 Task: Create a task  Implement version control for better code management , assign it to team member softage.7@softage.net in the project TracePlan and update the status of the task to  On Track  , set the priority of the task to Low.
Action: Mouse moved to (62, 270)
Screenshot: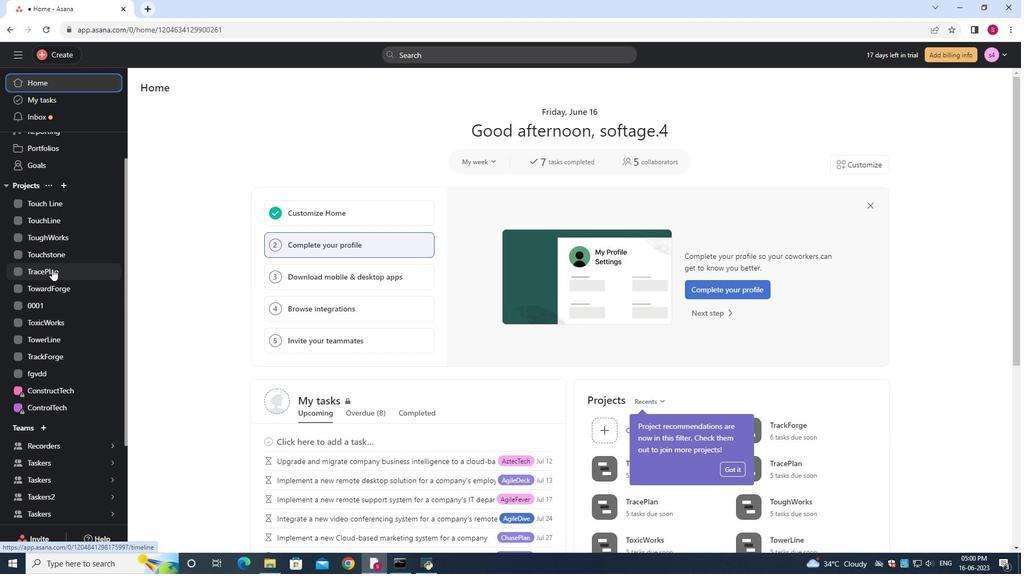 
Action: Mouse pressed left at (62, 270)
Screenshot: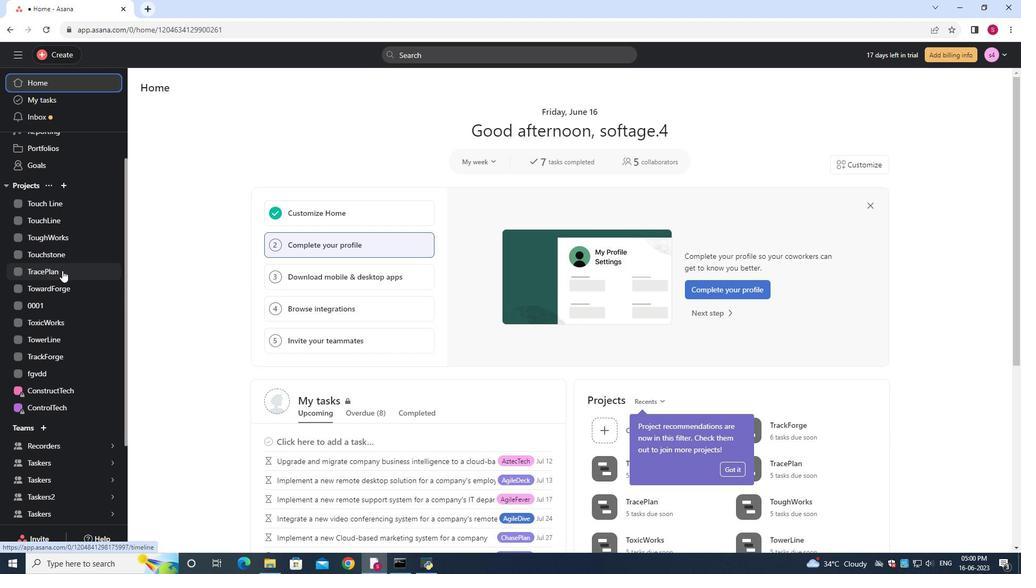 
Action: Mouse moved to (176, 140)
Screenshot: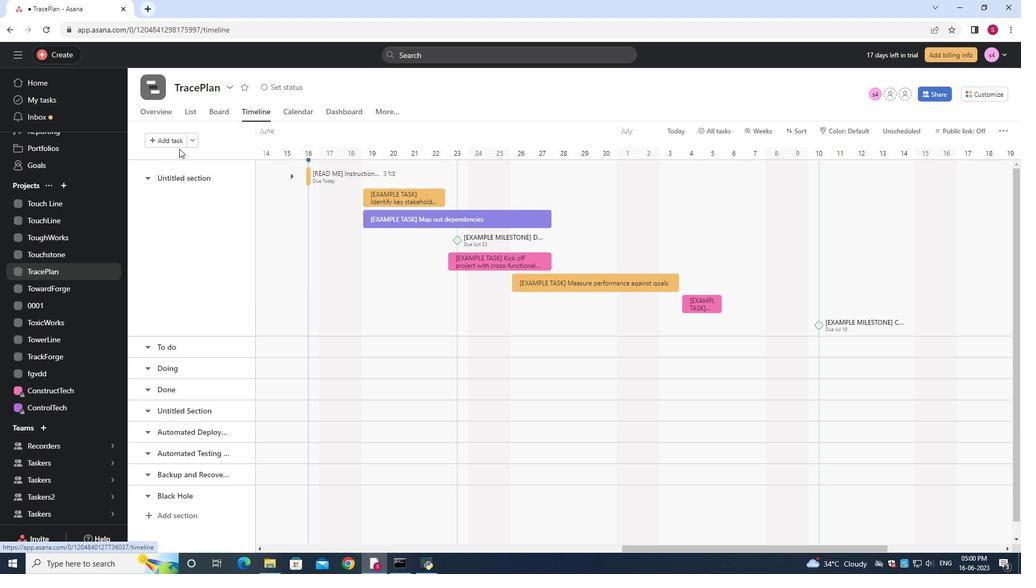 
Action: Mouse pressed left at (176, 140)
Screenshot: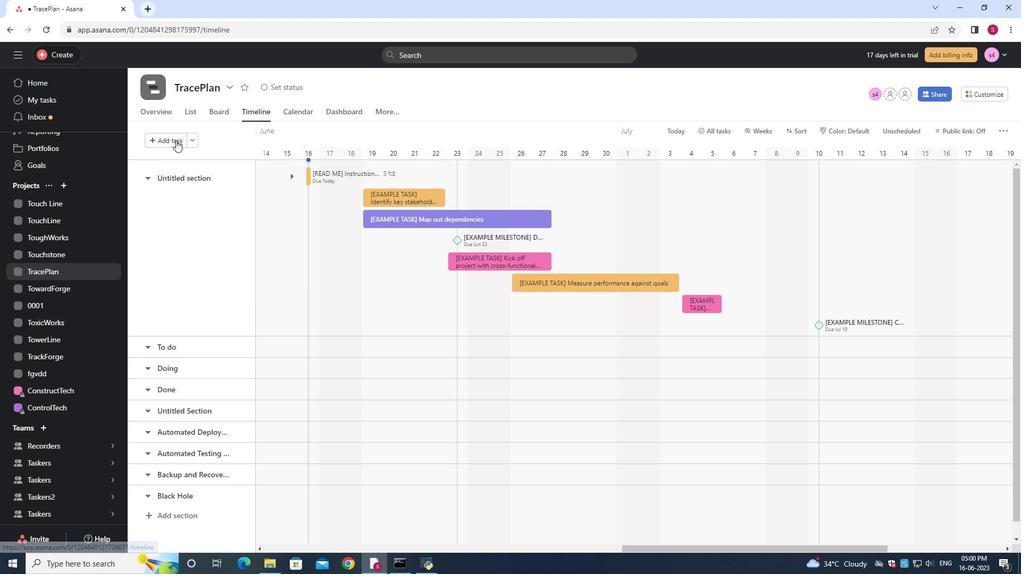 
Action: Key pressed <Key.shift>Implement<Key.space><Key.shift><Key.shift><Key.shift><Key.shift><Key.shift><Key.shift><Key.shift><Key.shift><Key.shift><Key.shift><Key.shift><Key.shift><Key.shift><Key.shift><Key.shift>version<Key.space>control<Key.space>for<Key.space>better<Key.space>code<Key.space>management
Screenshot: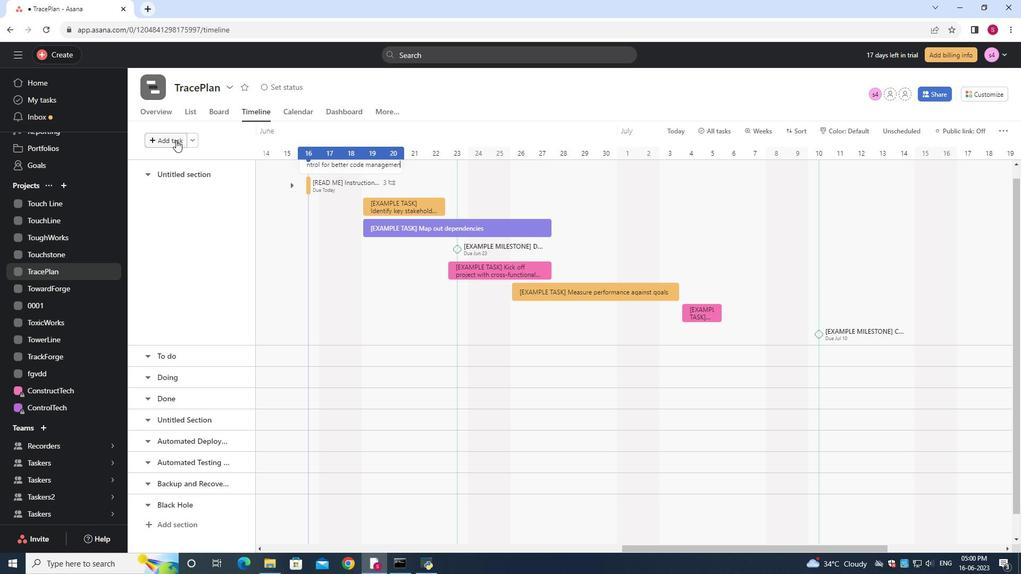 
Action: Mouse moved to (398, 166)
Screenshot: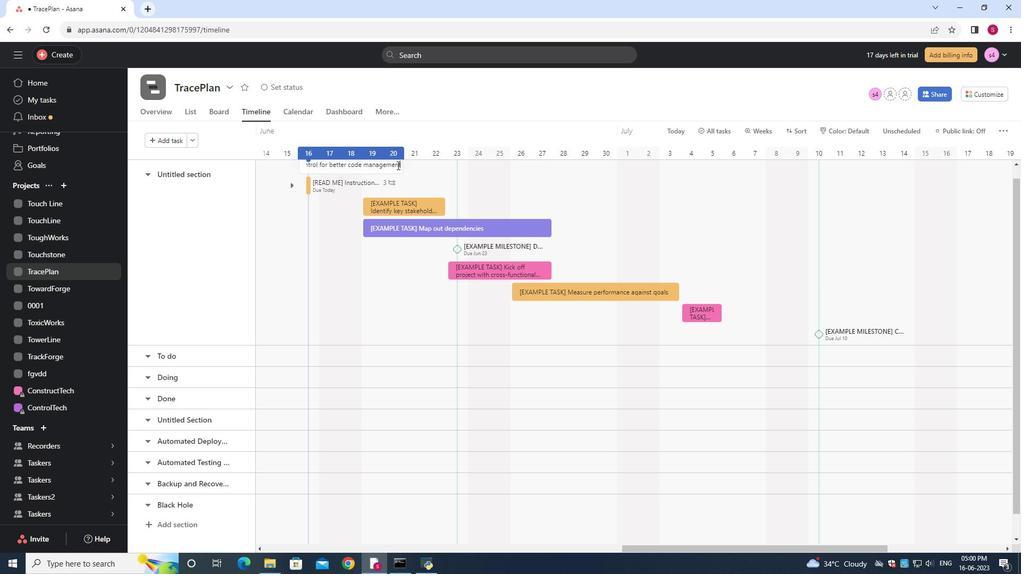 
Action: Mouse pressed right at (398, 166)
Screenshot: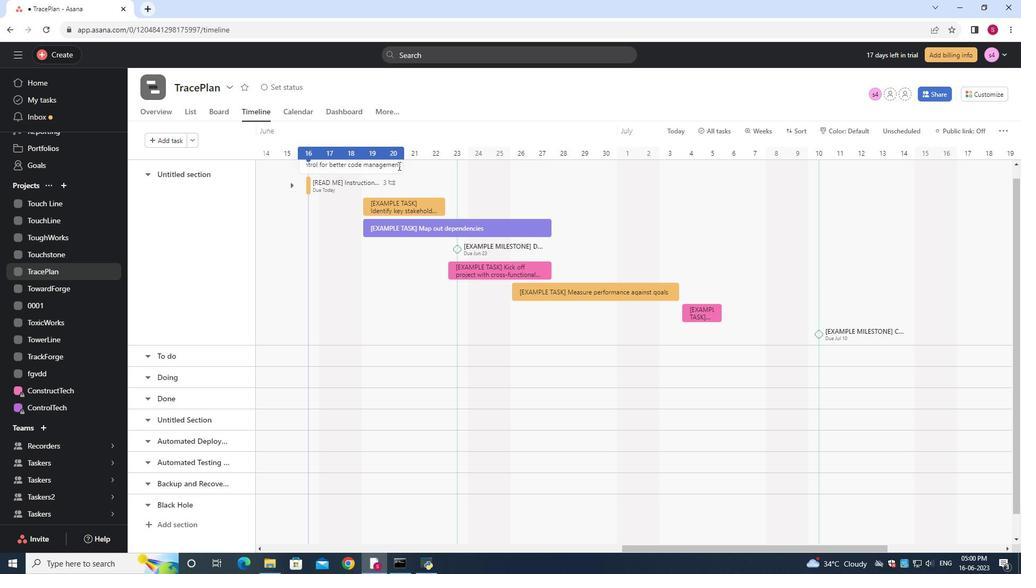 
Action: Mouse moved to (853, 273)
Screenshot: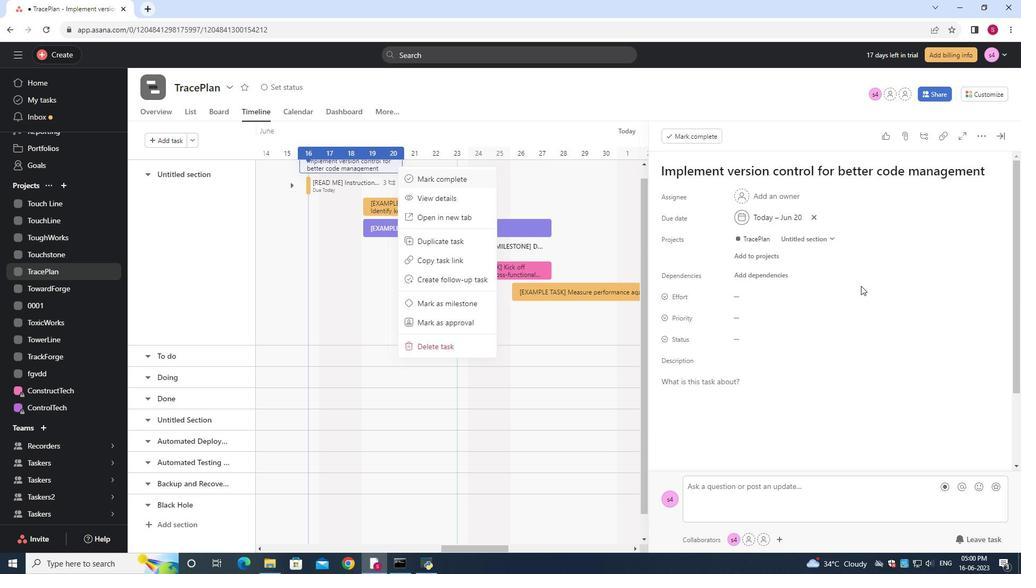 
Action: Mouse pressed left at (853, 273)
Screenshot: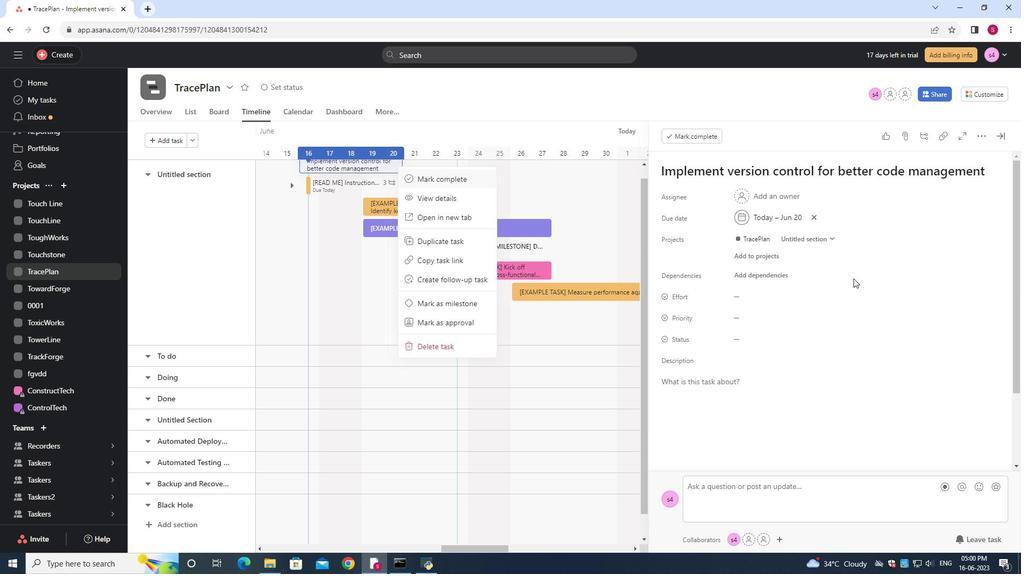 
Action: Mouse moved to (786, 198)
Screenshot: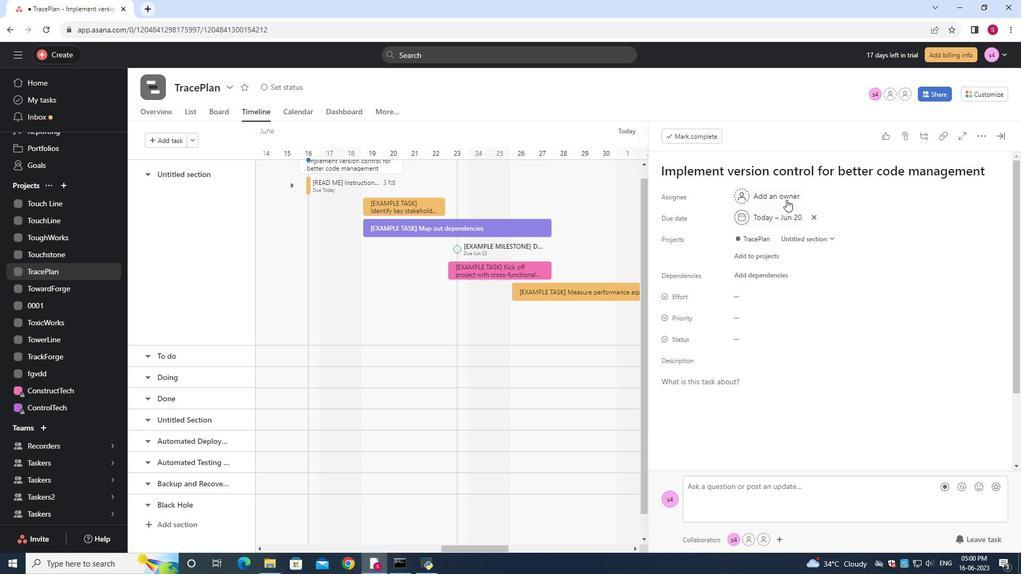 
Action: Mouse pressed left at (786, 198)
Screenshot: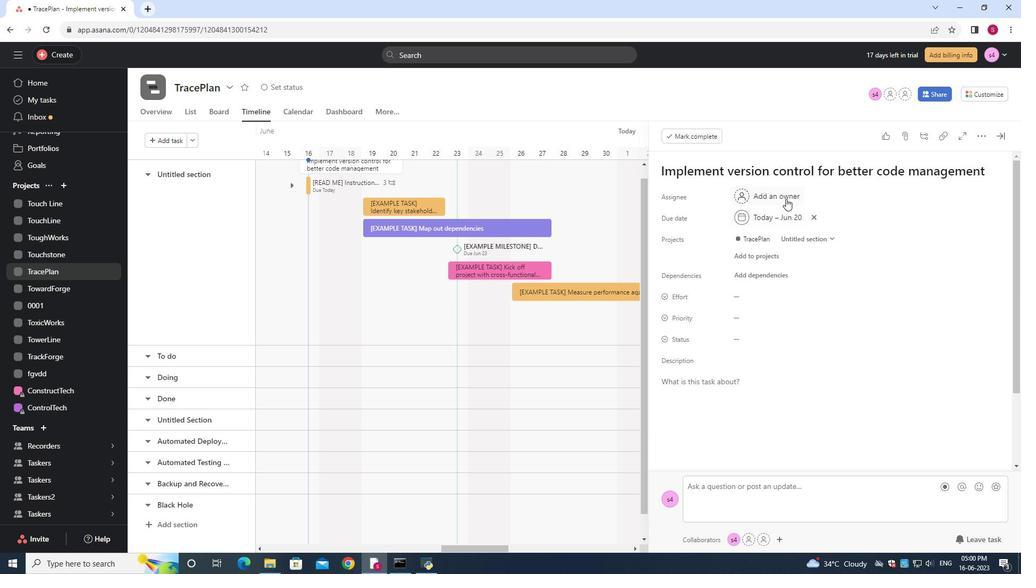 
Action: Mouse moved to (789, 197)
Screenshot: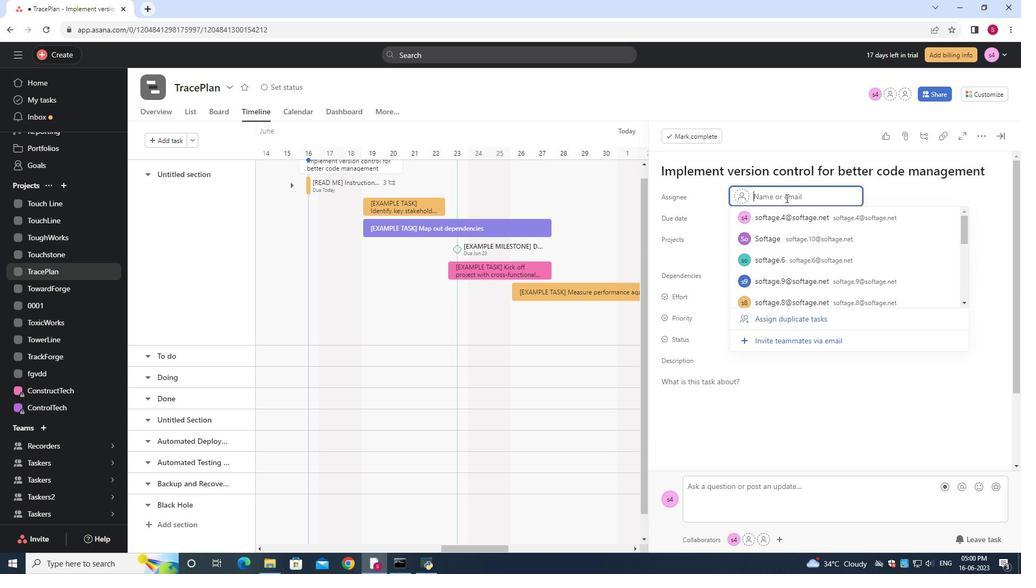 
Action: Key pressed softage.7<Key.shift>@softage.net
Screenshot: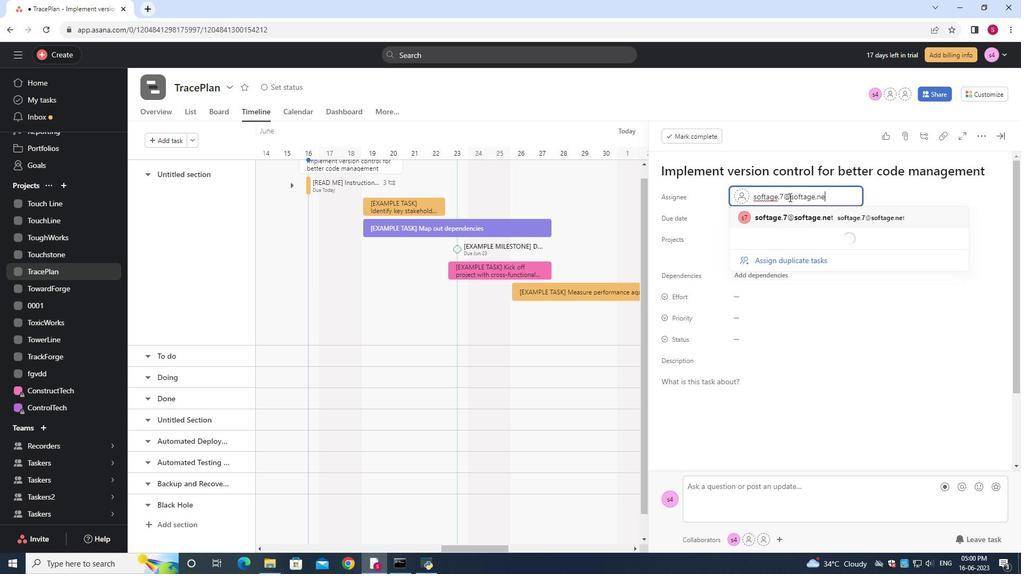 
Action: Mouse moved to (809, 220)
Screenshot: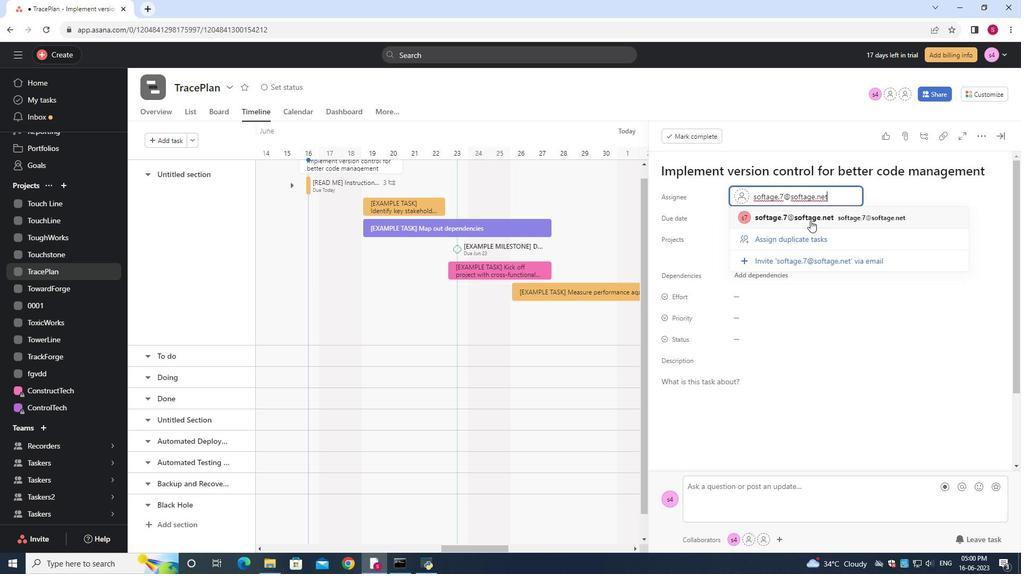 
Action: Mouse pressed left at (809, 220)
Screenshot: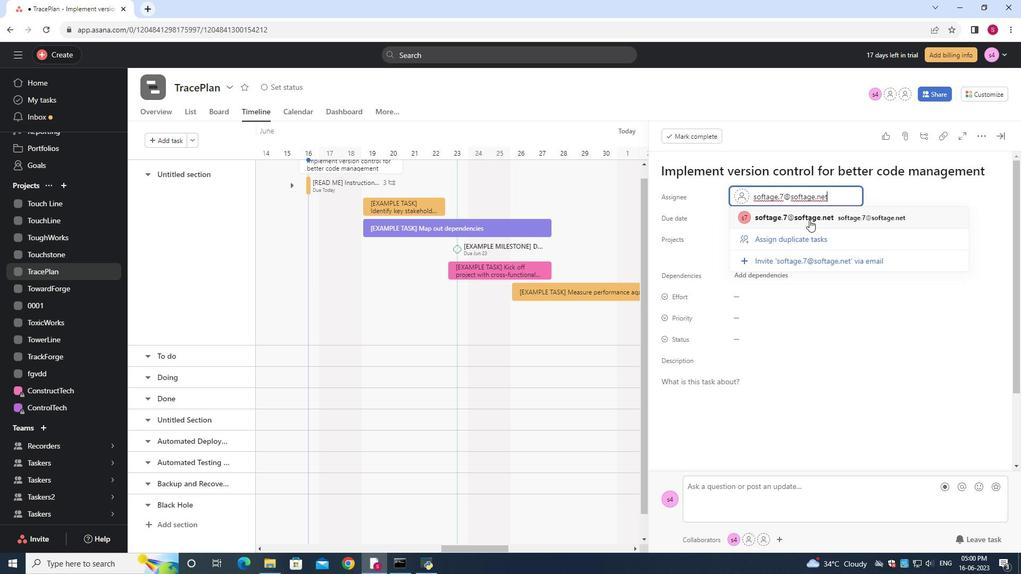 
Action: Mouse moved to (734, 340)
Screenshot: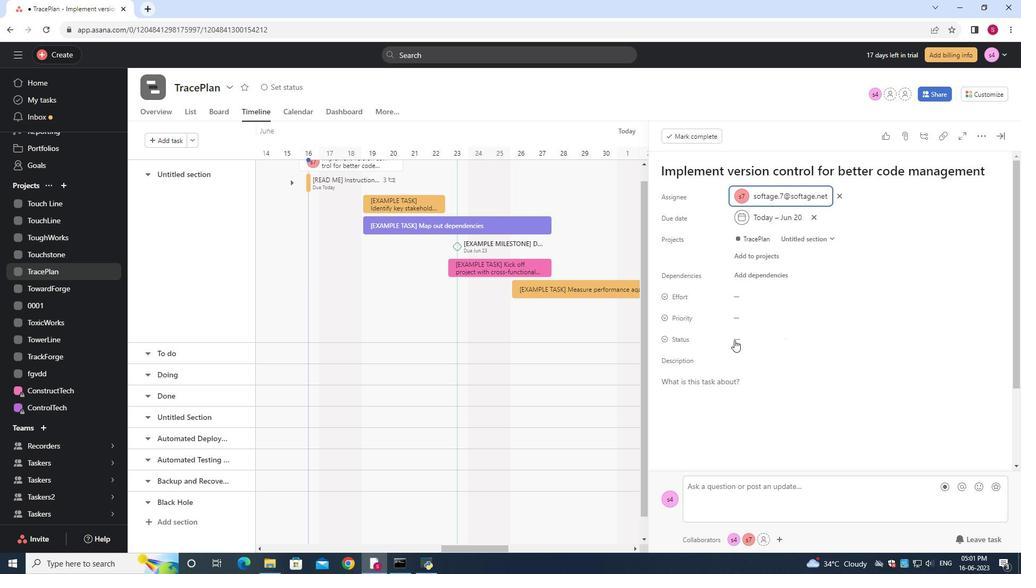 
Action: Mouse pressed left at (734, 340)
Screenshot: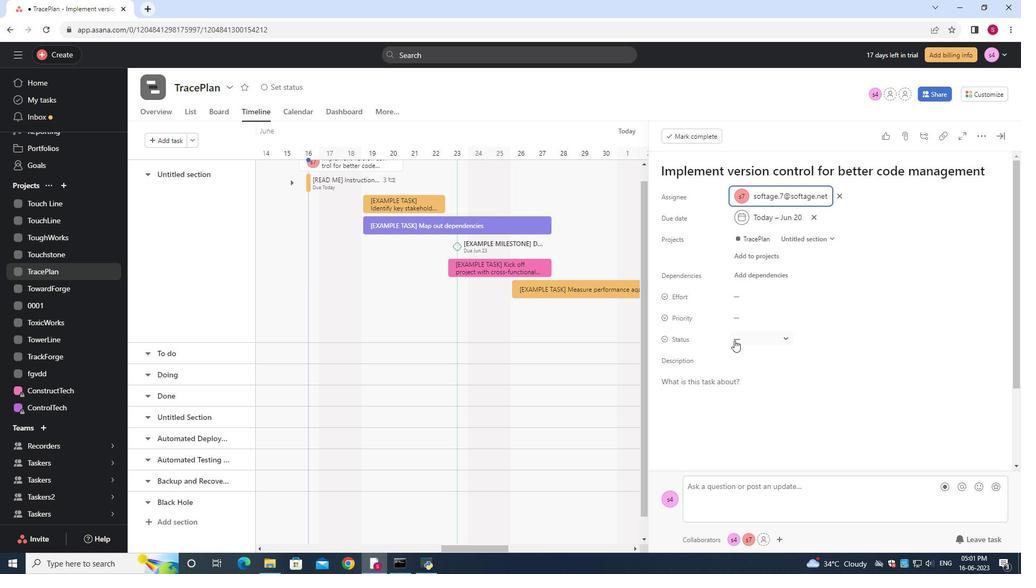 
Action: Mouse moved to (776, 373)
Screenshot: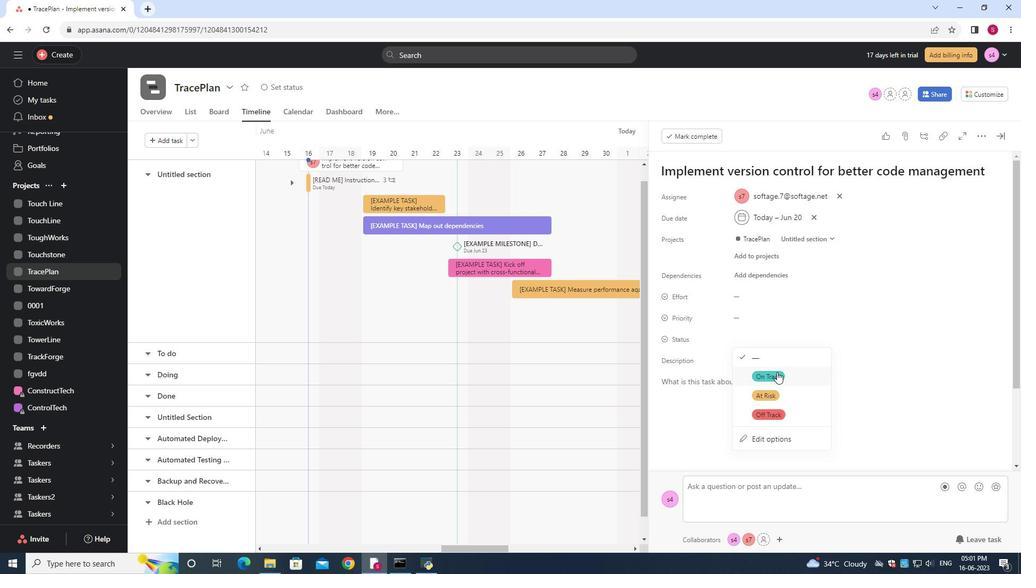 
Action: Mouse pressed left at (776, 373)
Screenshot: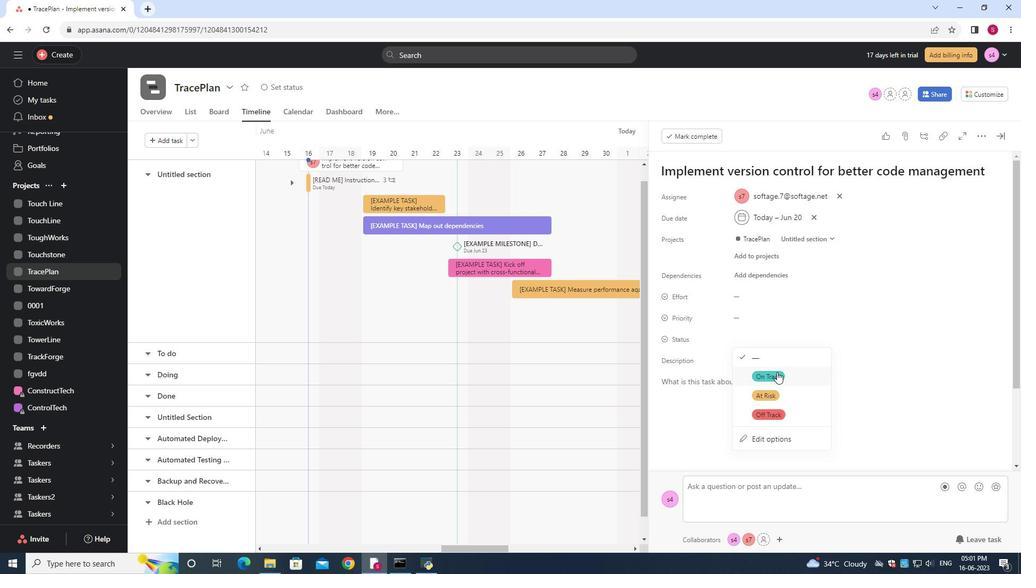 
Action: Mouse moved to (737, 317)
Screenshot: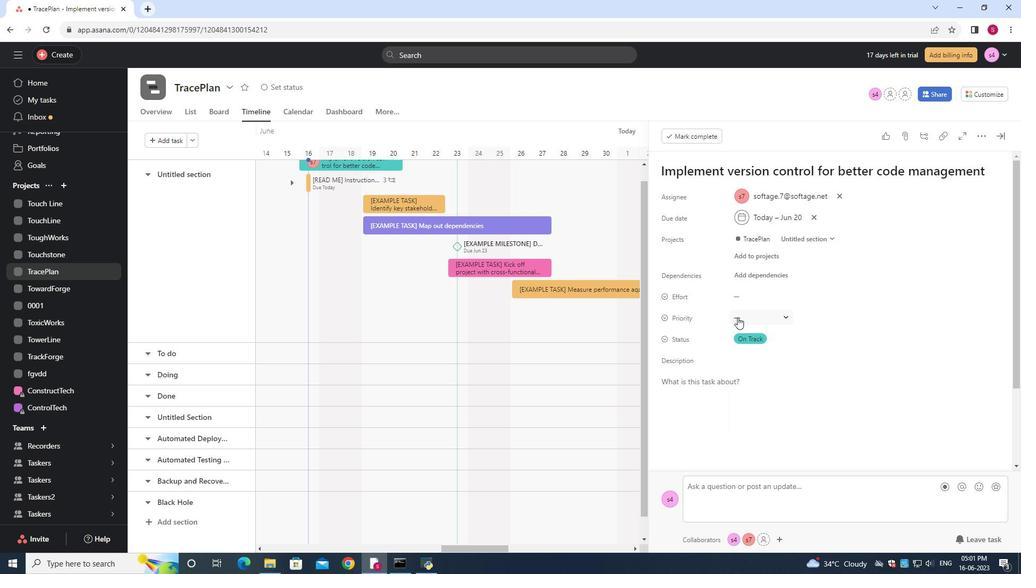 
Action: Mouse pressed left at (737, 317)
Screenshot: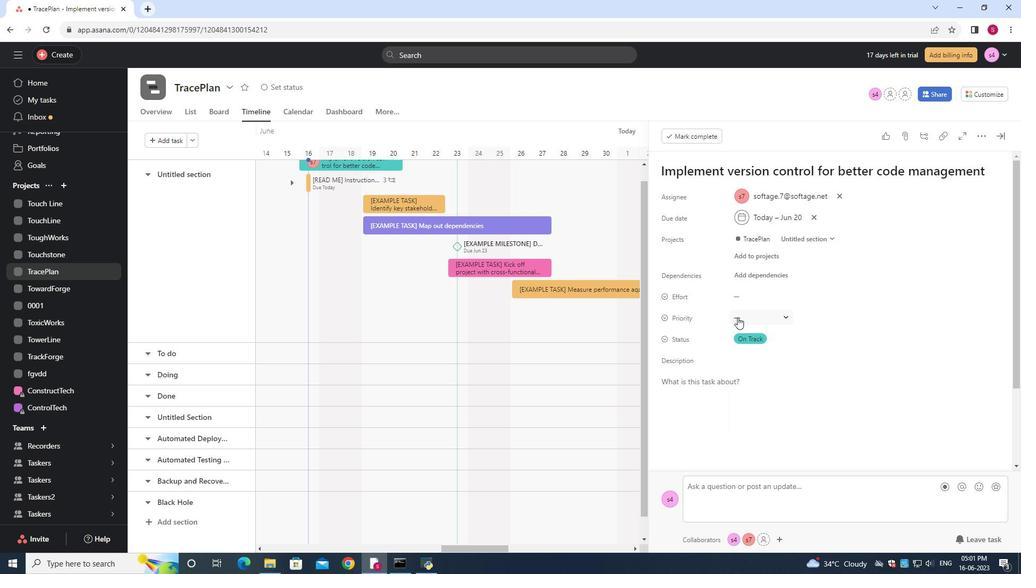 
Action: Mouse moved to (762, 367)
Screenshot: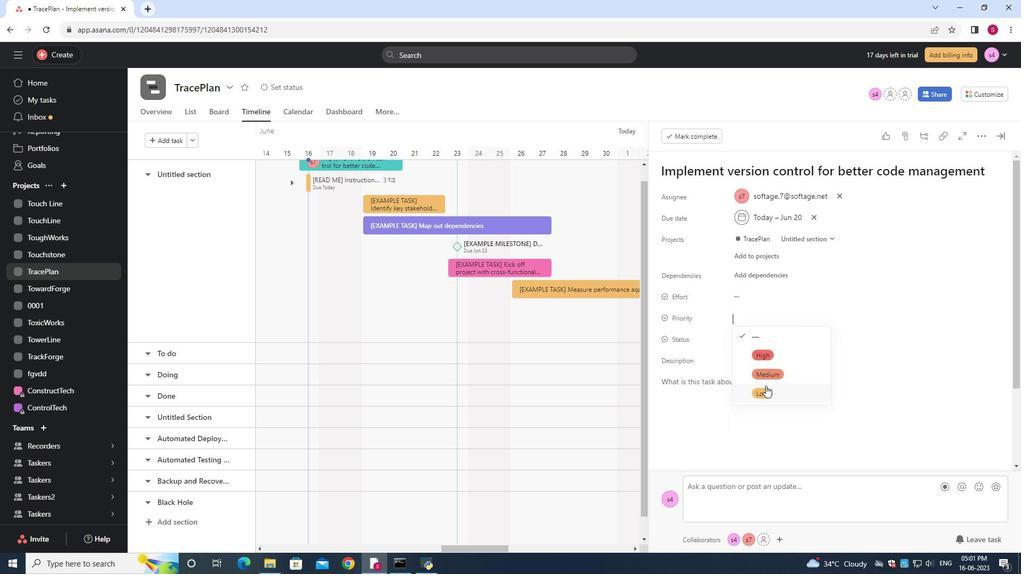 
Action: Mouse pressed left at (766, 386)
Screenshot: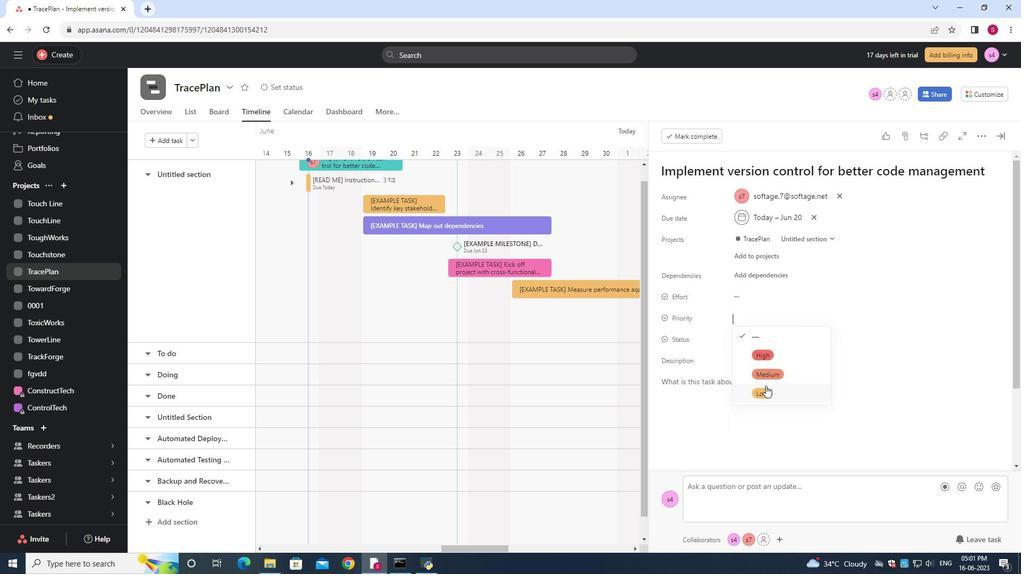 
Action: Mouse moved to (762, 305)
Screenshot: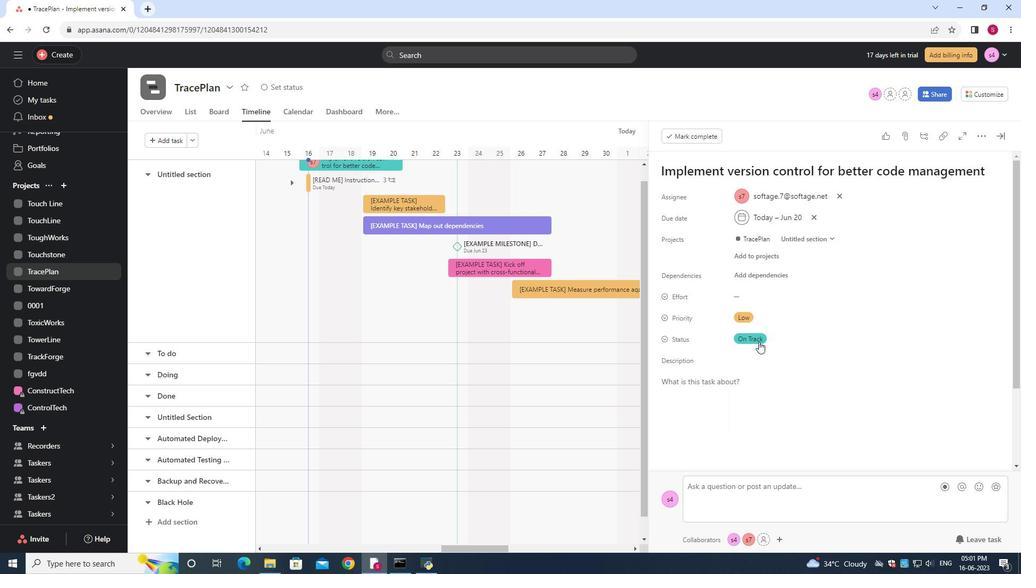 
